 Task: Update the time on Redfin of the saved search to less than 7 days.
Action: Mouse moved to (449, 346)
Screenshot: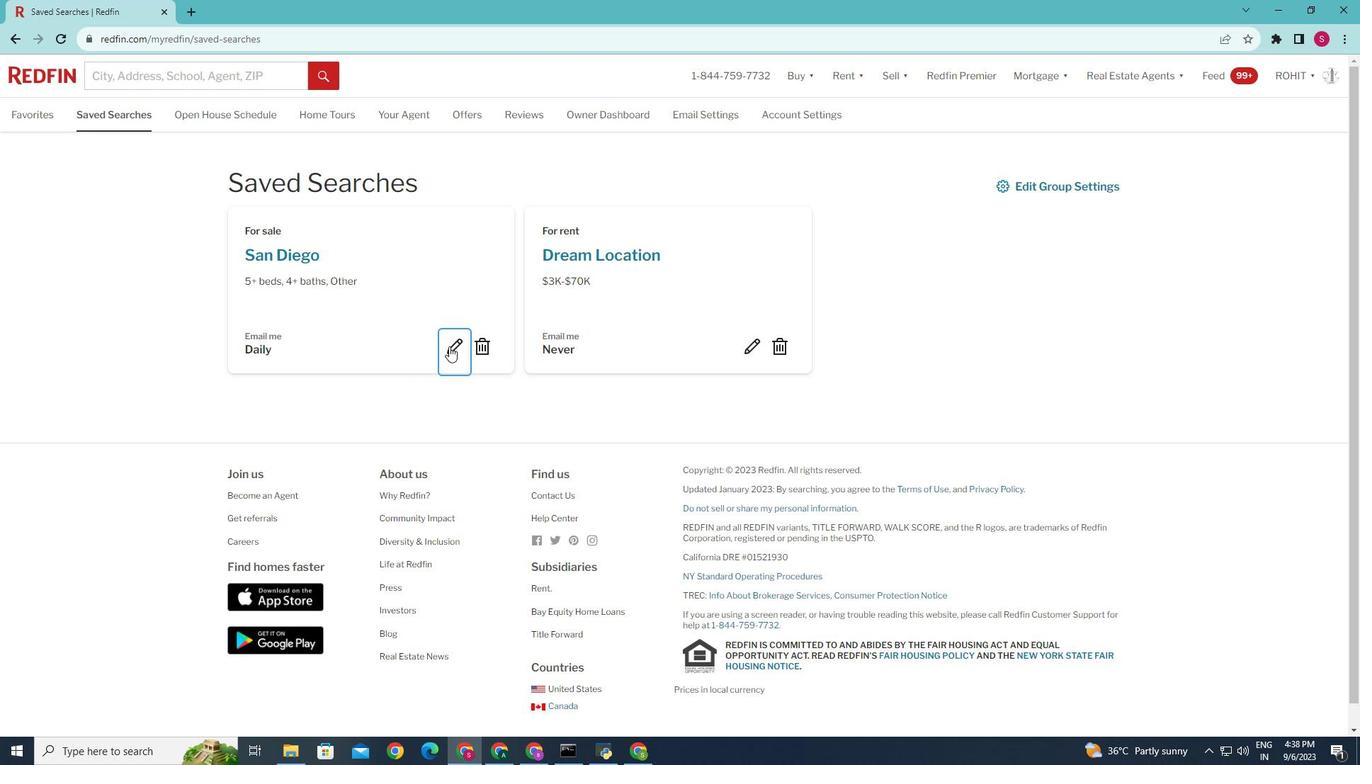 
Action: Mouse pressed left at (449, 346)
Screenshot: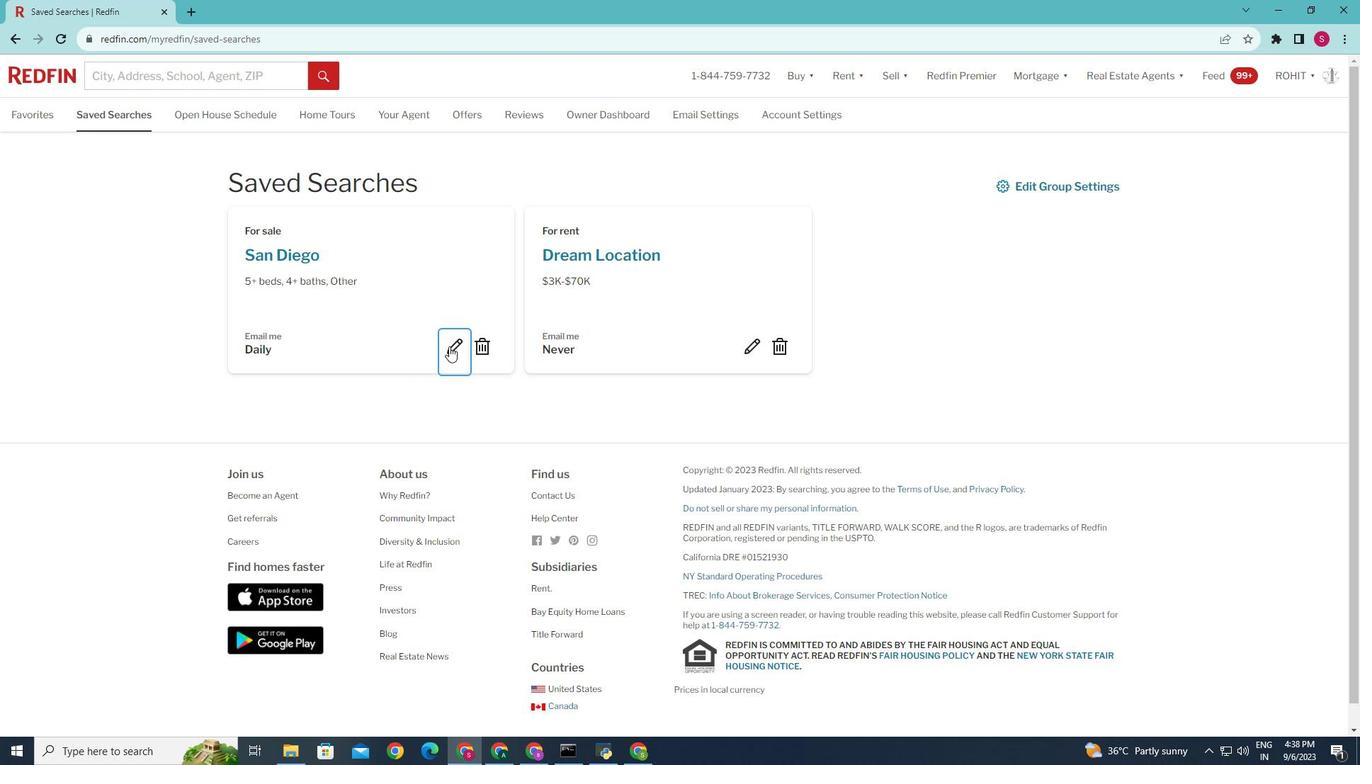 
Action: Mouse moved to (622, 443)
Screenshot: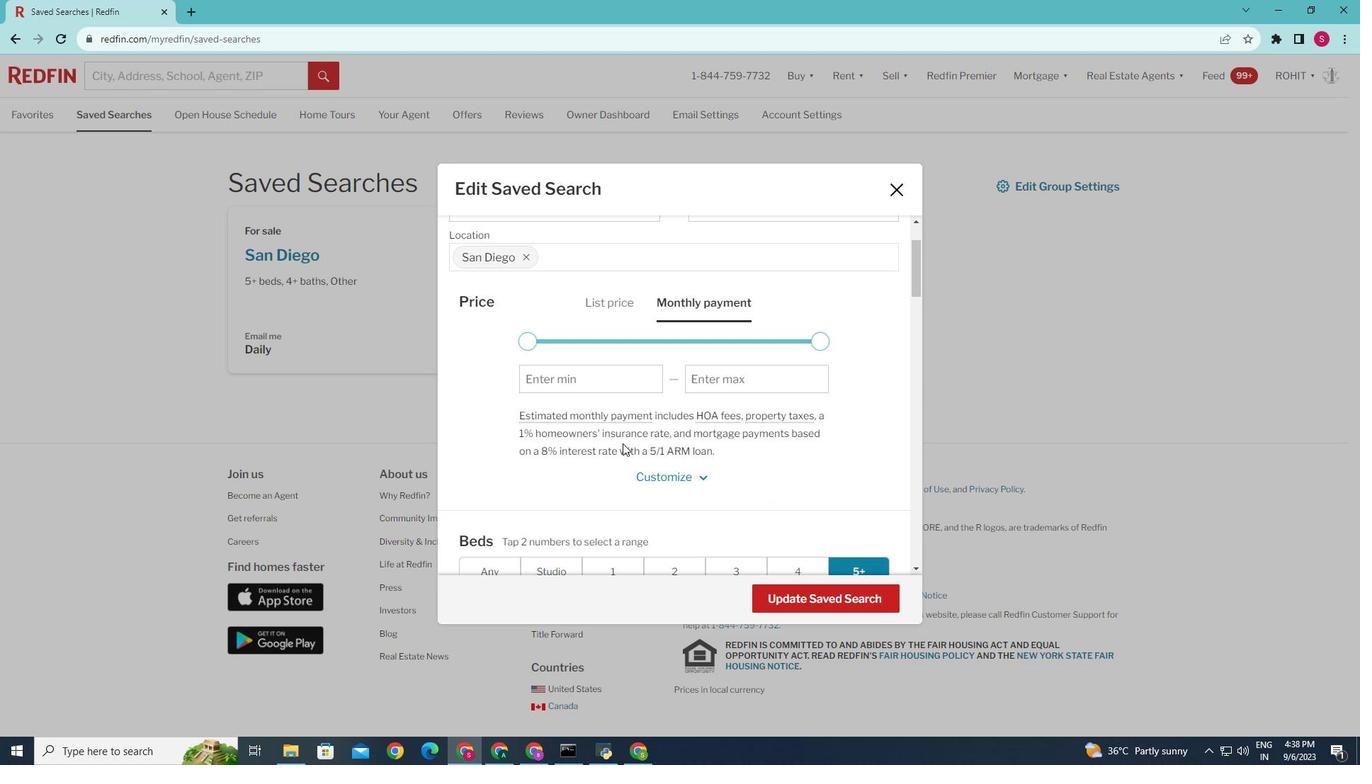 
Action: Mouse scrolled (622, 442) with delta (0, 0)
Screenshot: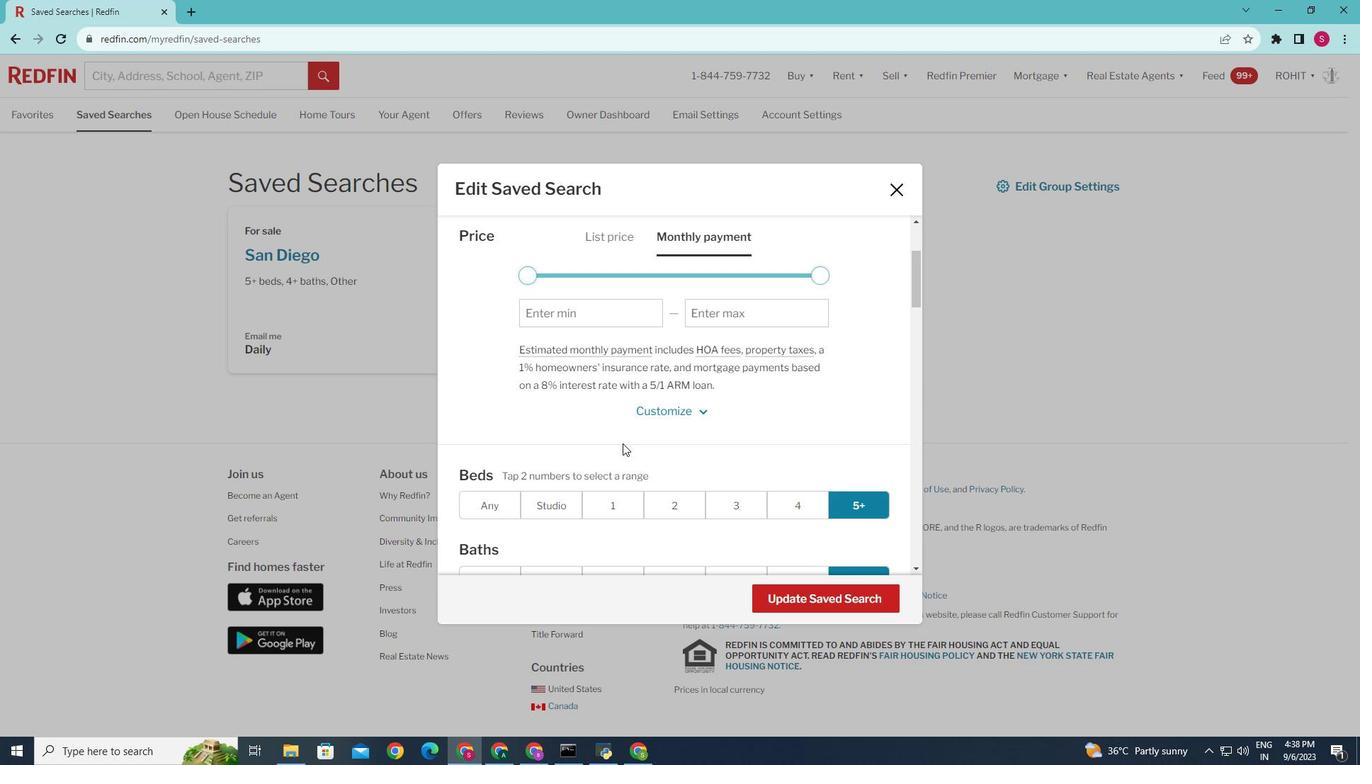 
Action: Mouse moved to (622, 443)
Screenshot: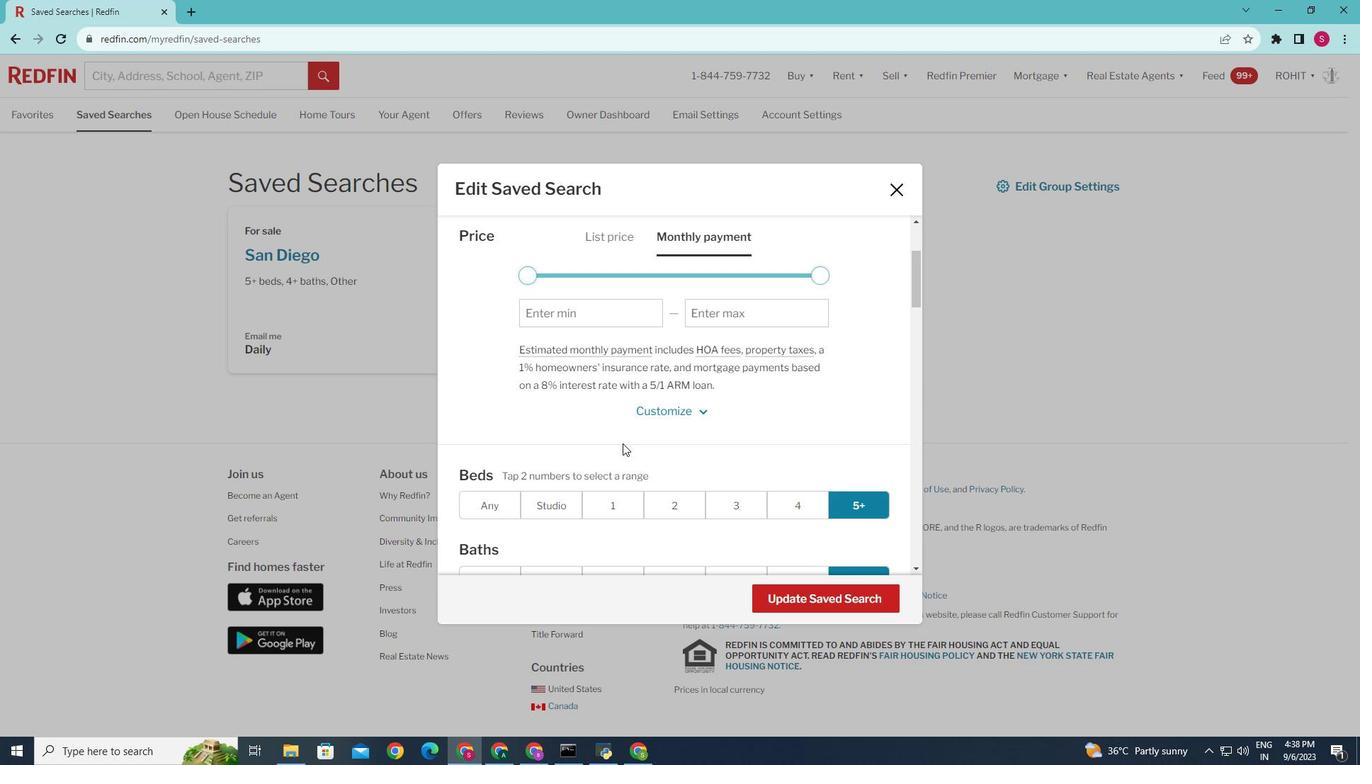 
Action: Mouse scrolled (622, 442) with delta (0, 0)
Screenshot: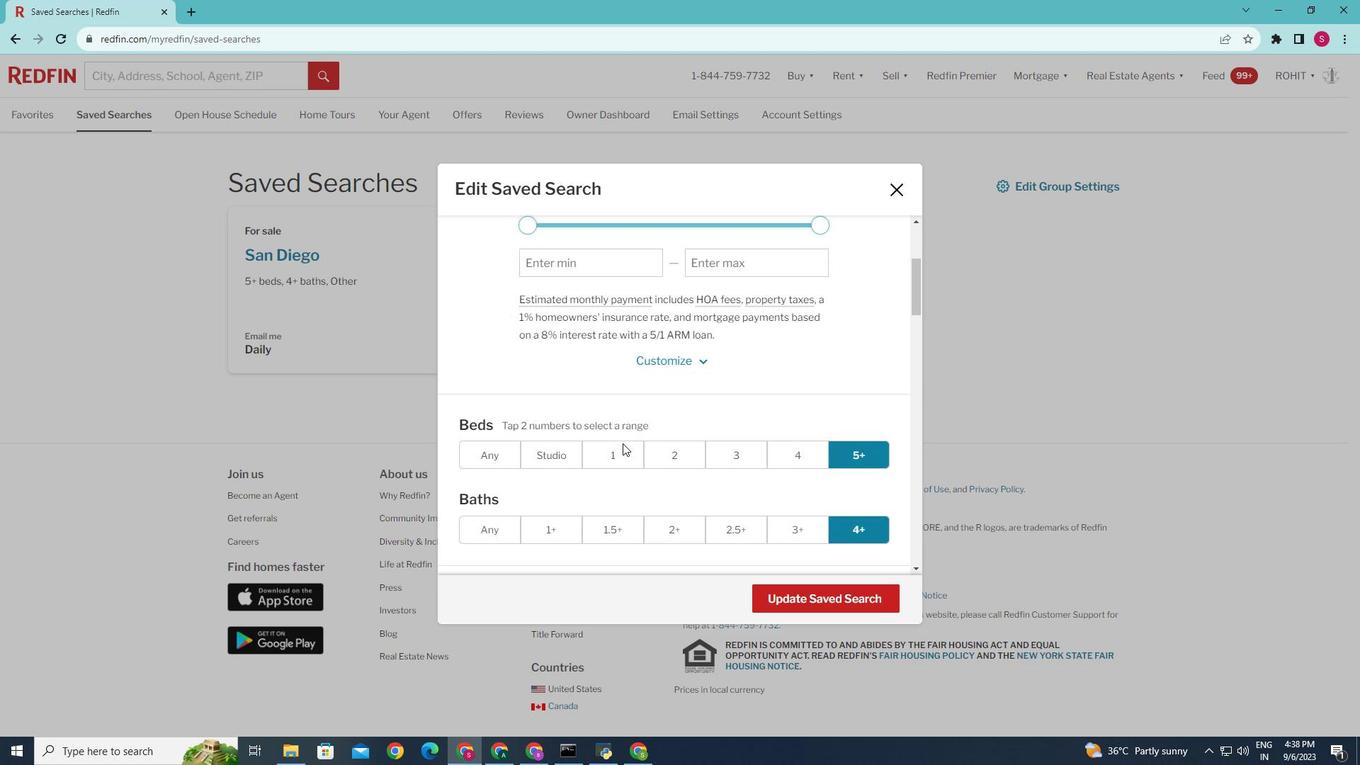 
Action: Mouse scrolled (622, 442) with delta (0, 0)
Screenshot: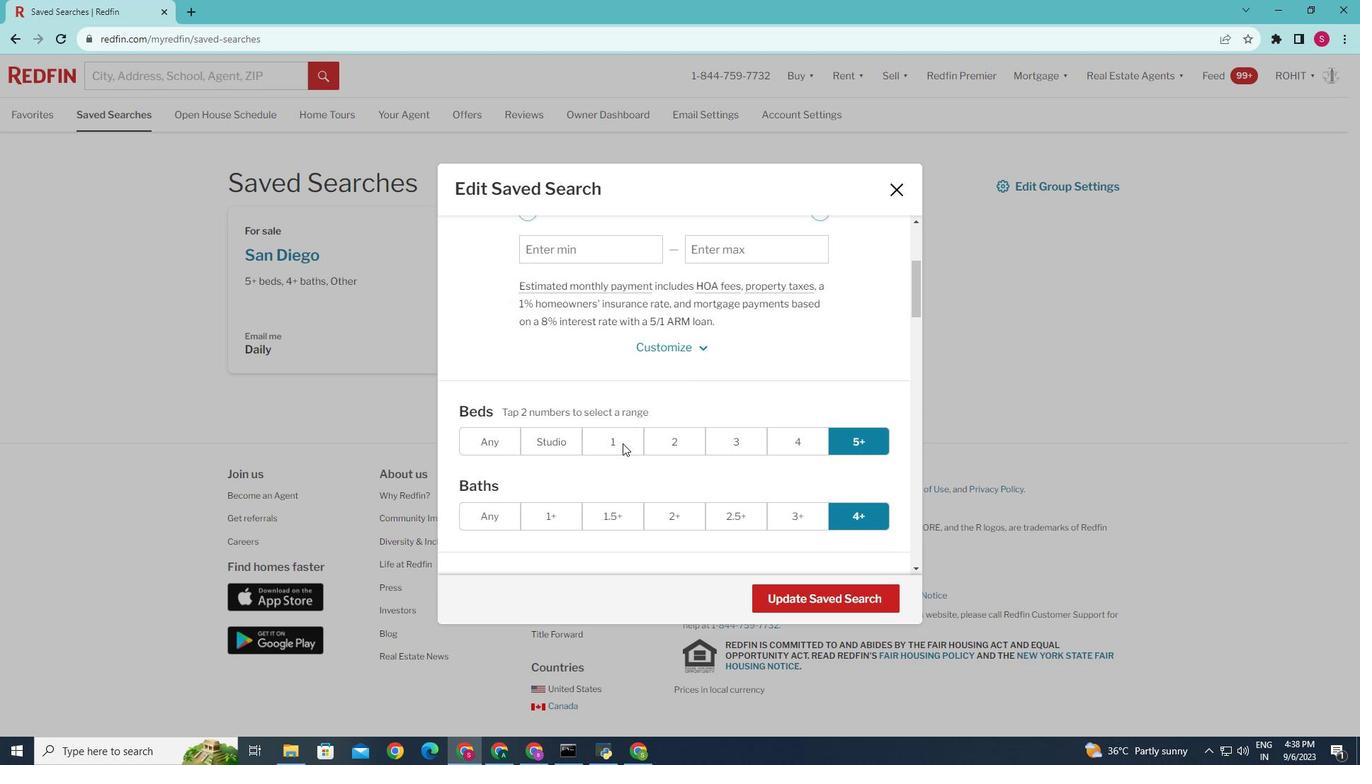 
Action: Mouse moved to (621, 443)
Screenshot: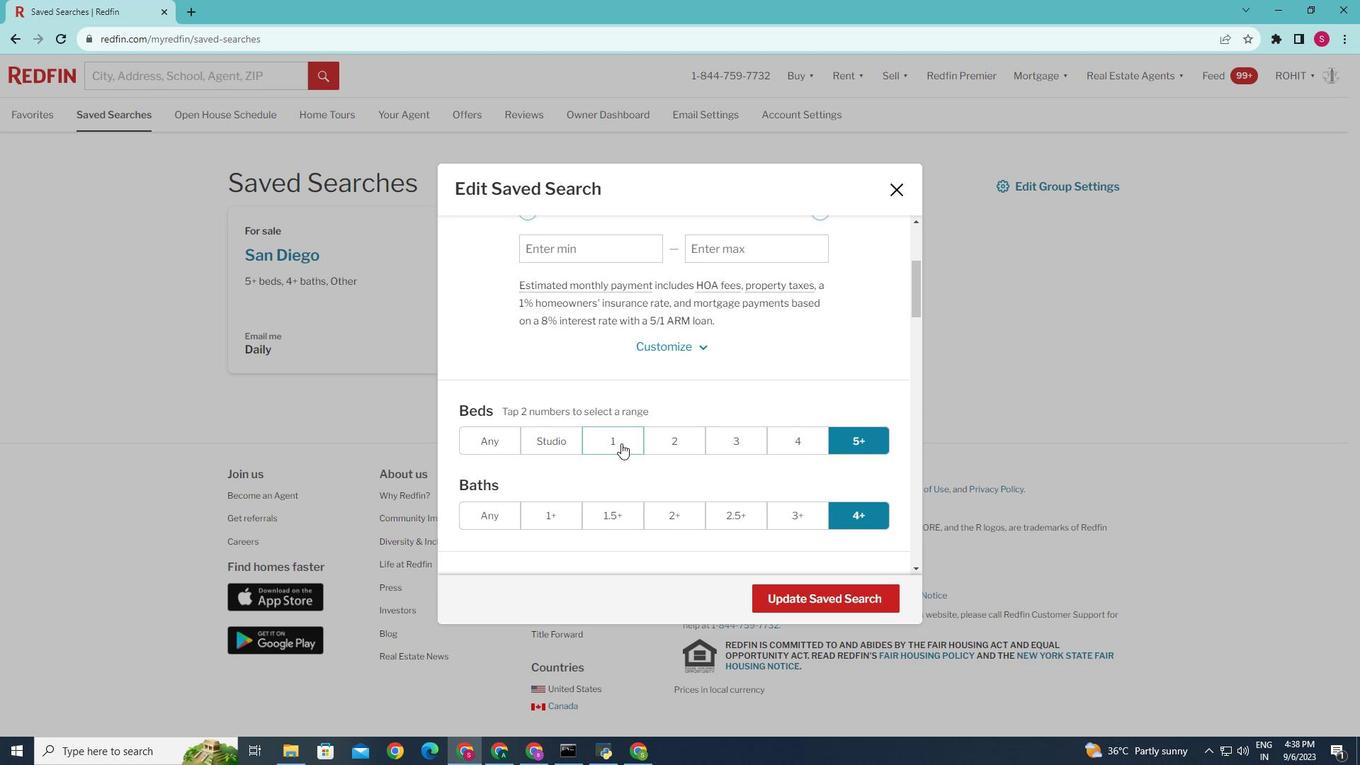 
Action: Mouse scrolled (621, 442) with delta (0, 0)
Screenshot: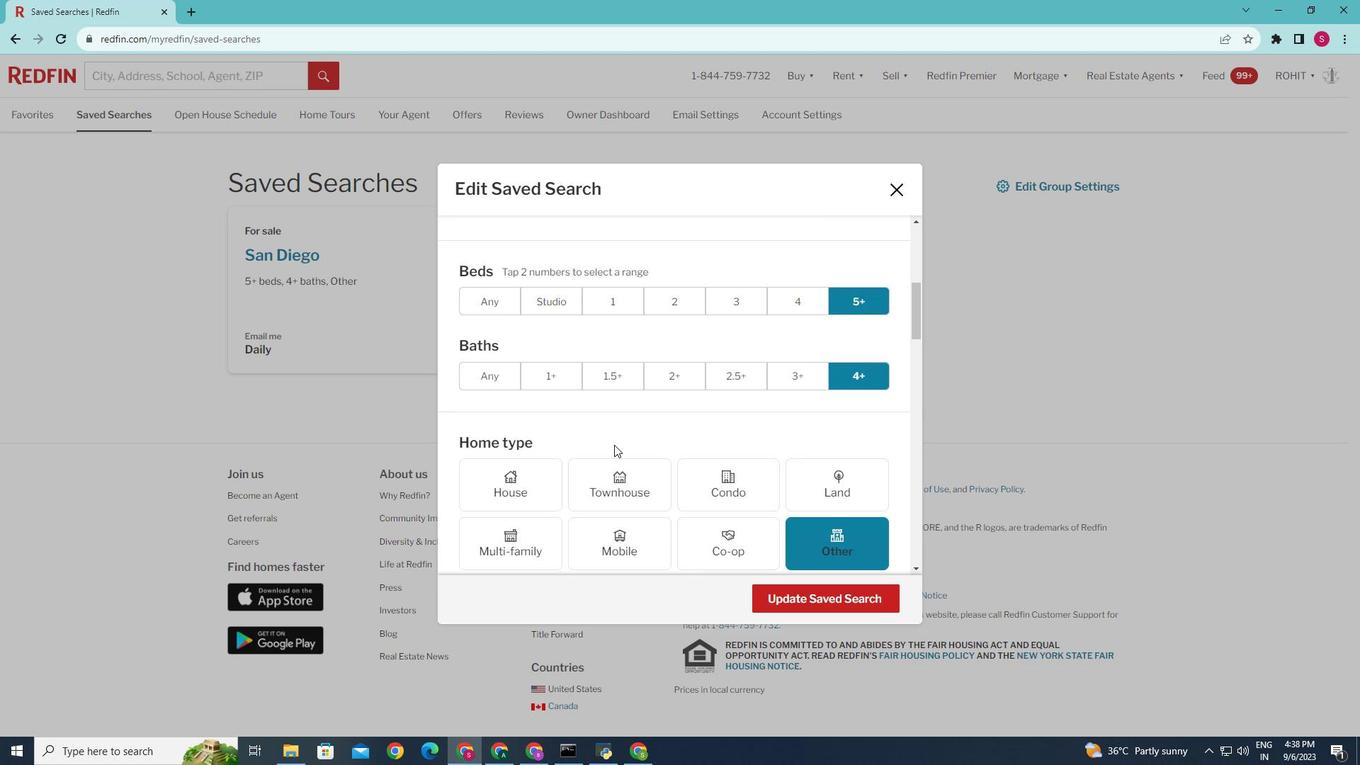
Action: Mouse scrolled (621, 442) with delta (0, 0)
Screenshot: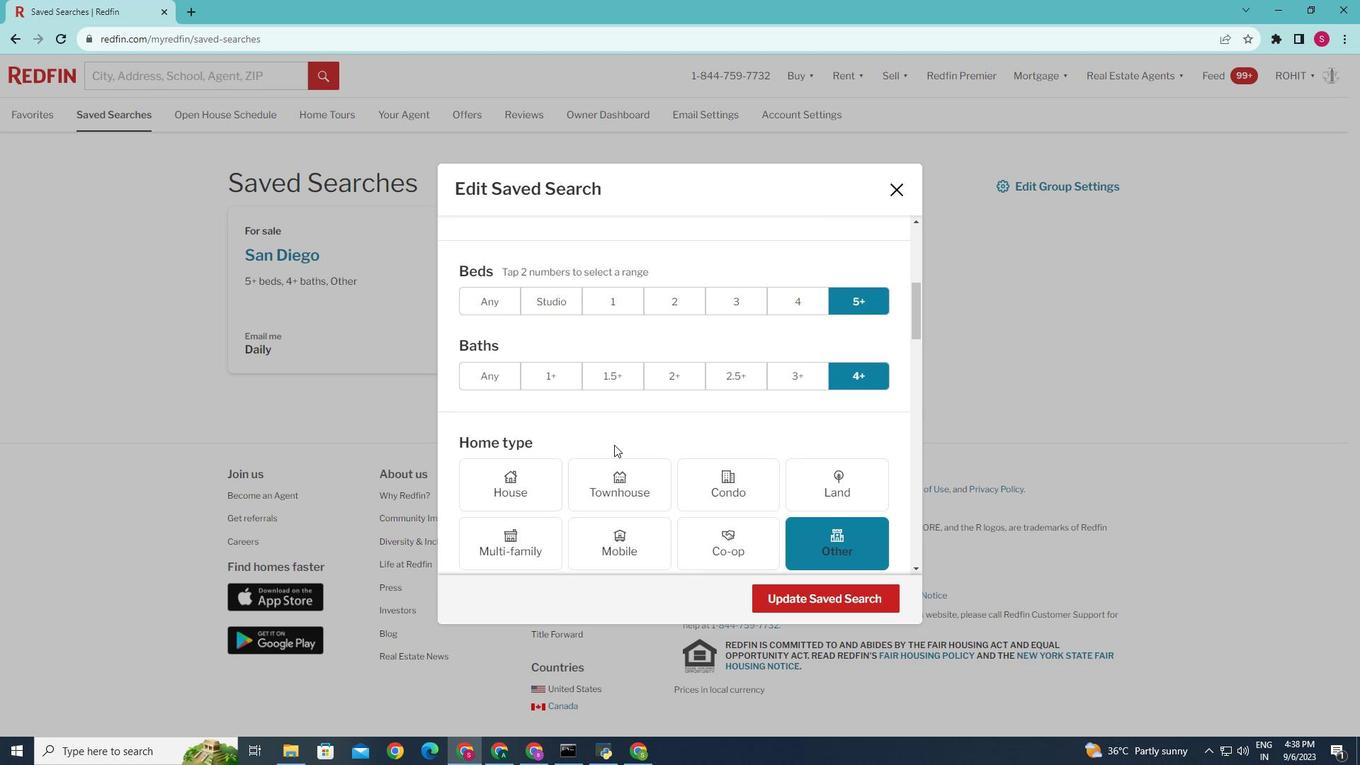 
Action: Mouse moved to (613, 445)
Screenshot: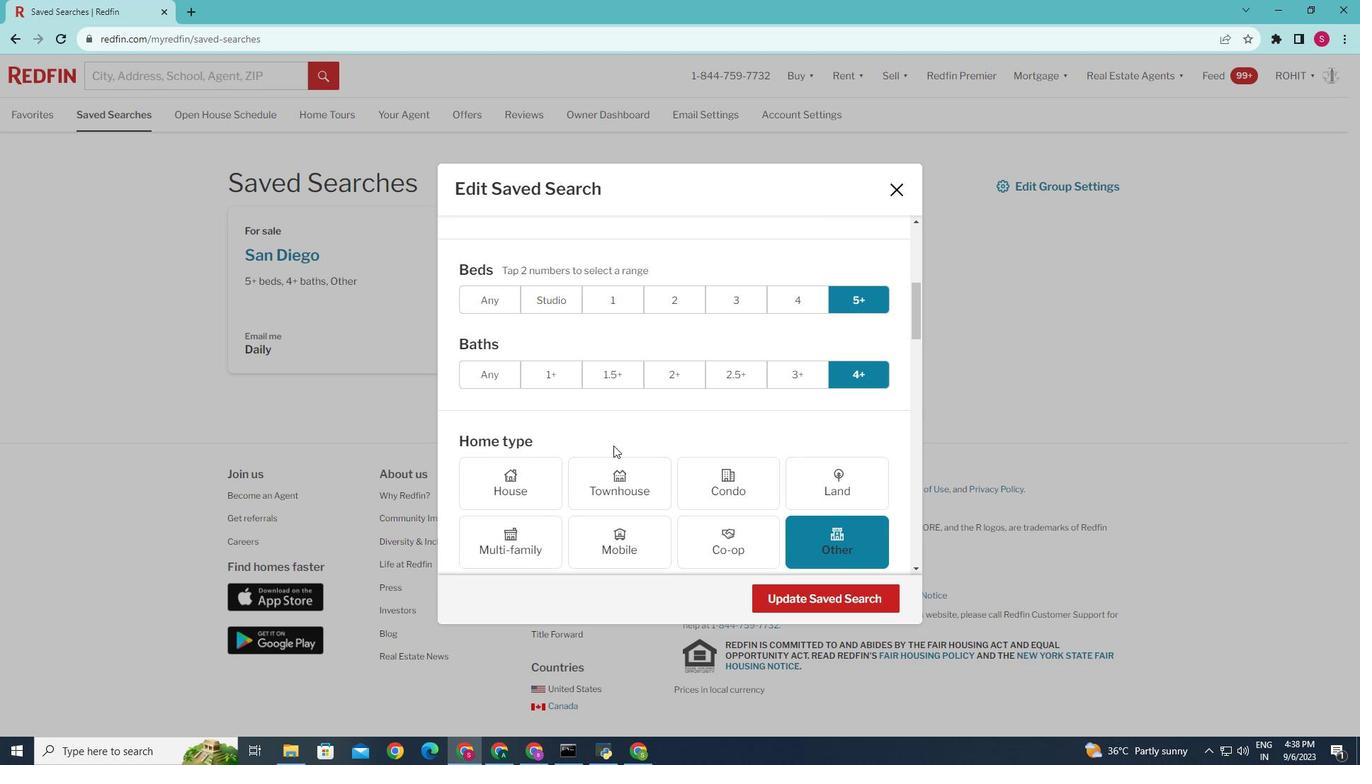 
Action: Mouse scrolled (613, 444) with delta (0, 0)
Screenshot: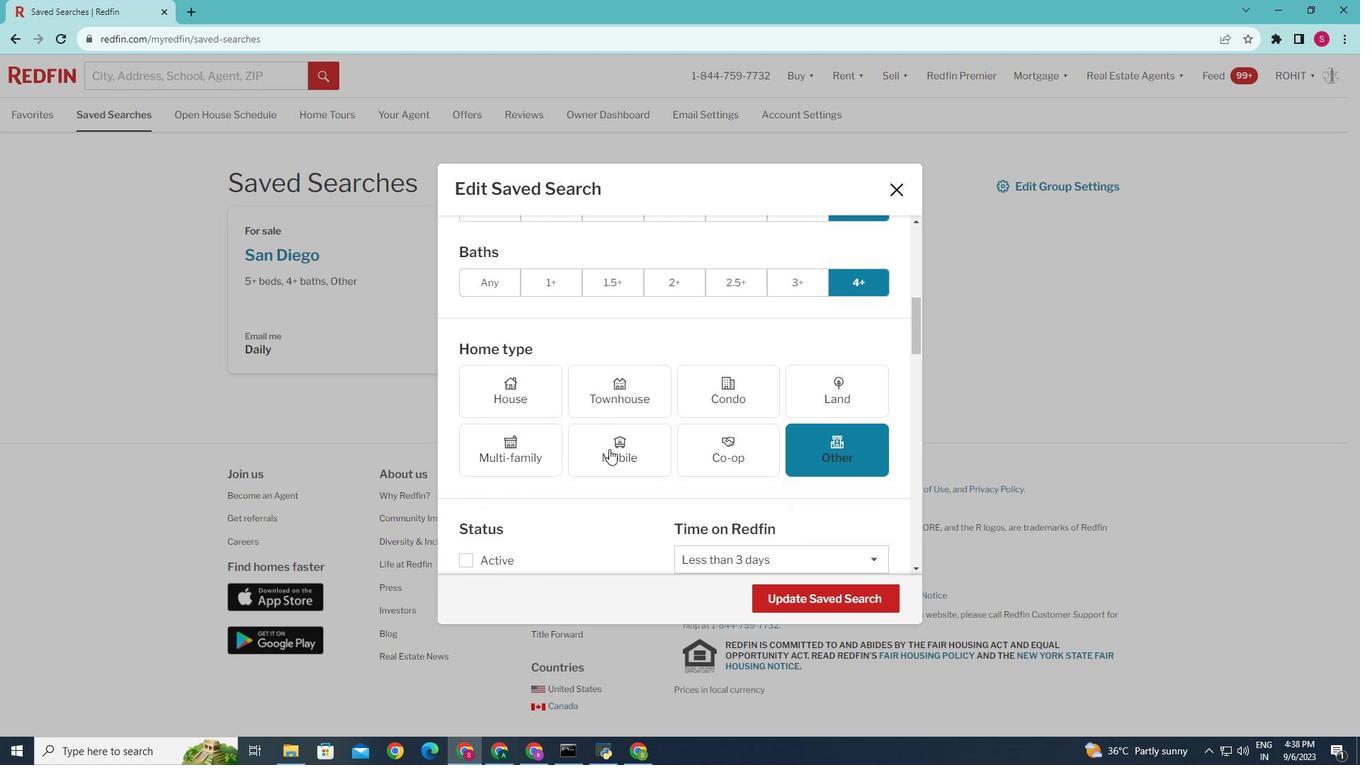 
Action: Mouse moved to (610, 447)
Screenshot: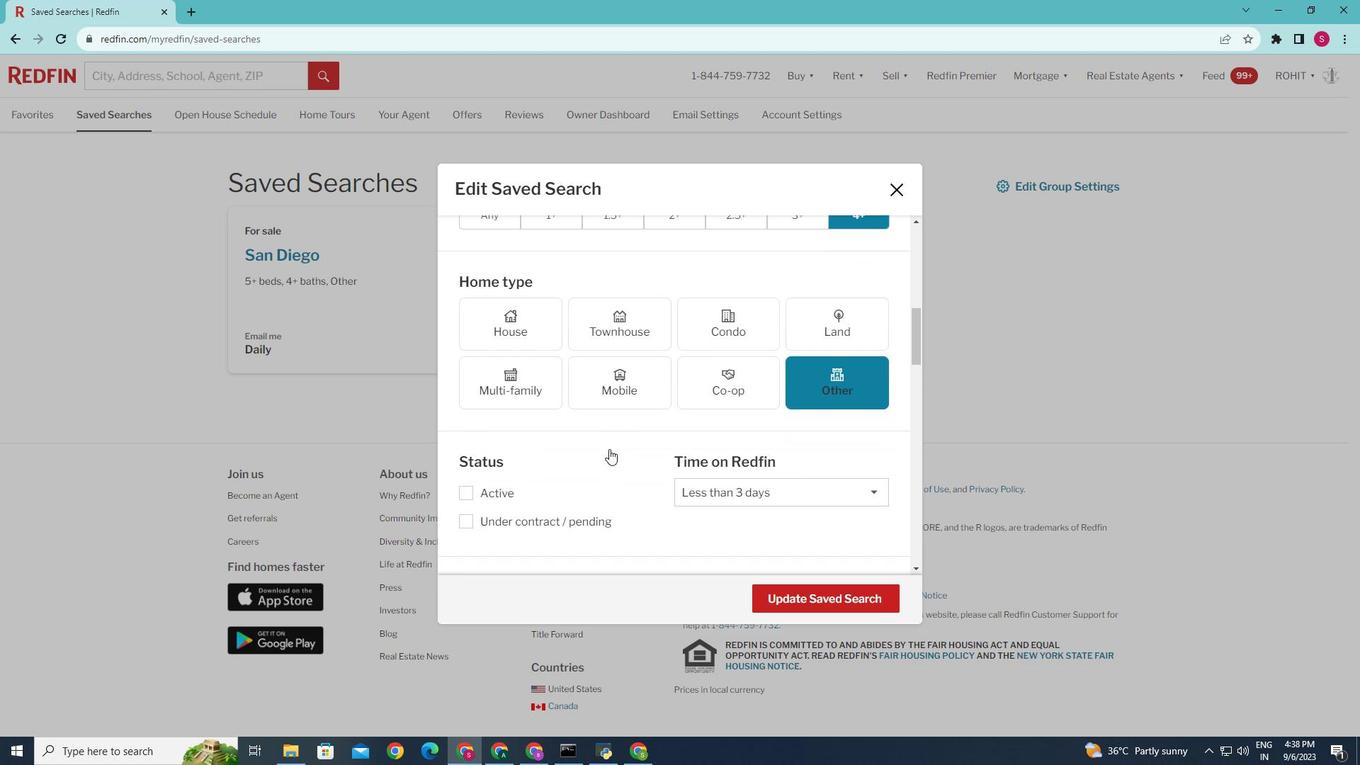 
Action: Mouse scrolled (610, 446) with delta (0, 0)
Screenshot: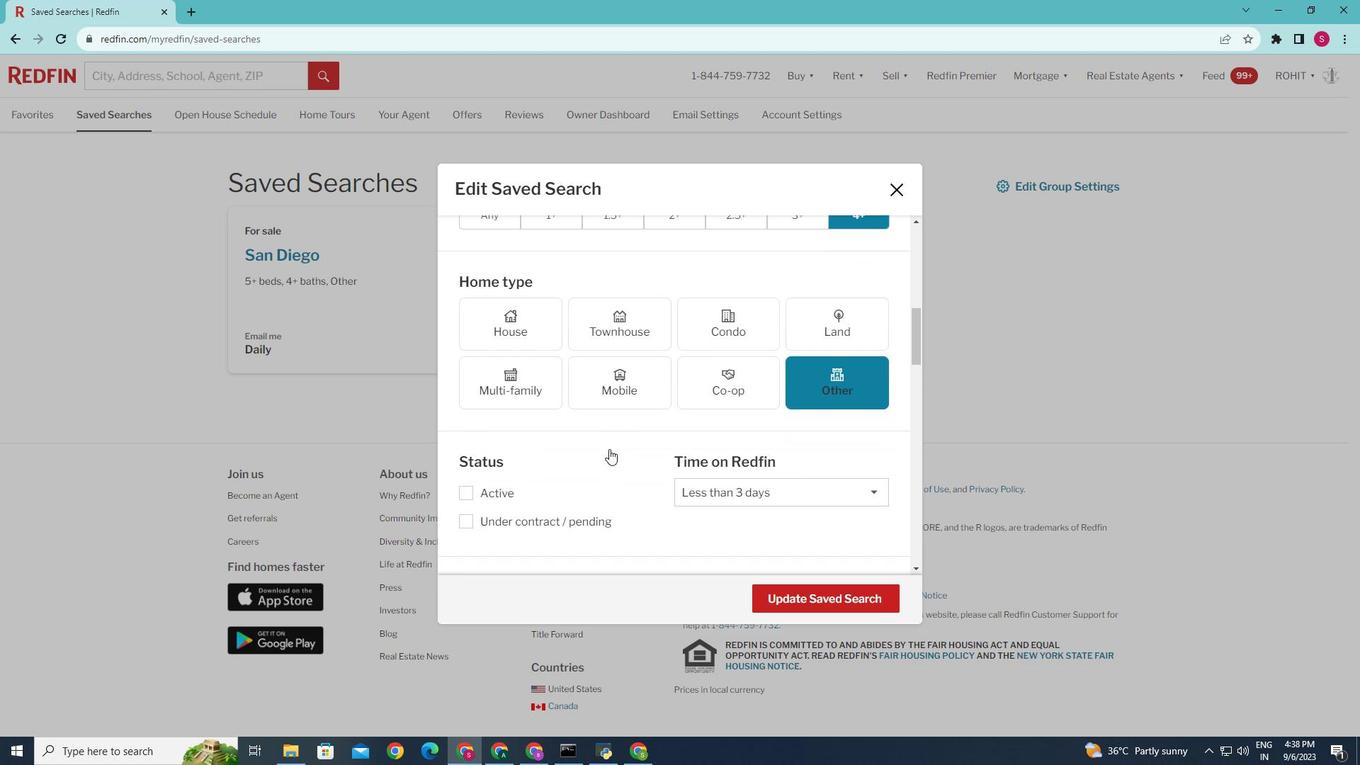 
Action: Mouse moved to (609, 449)
Screenshot: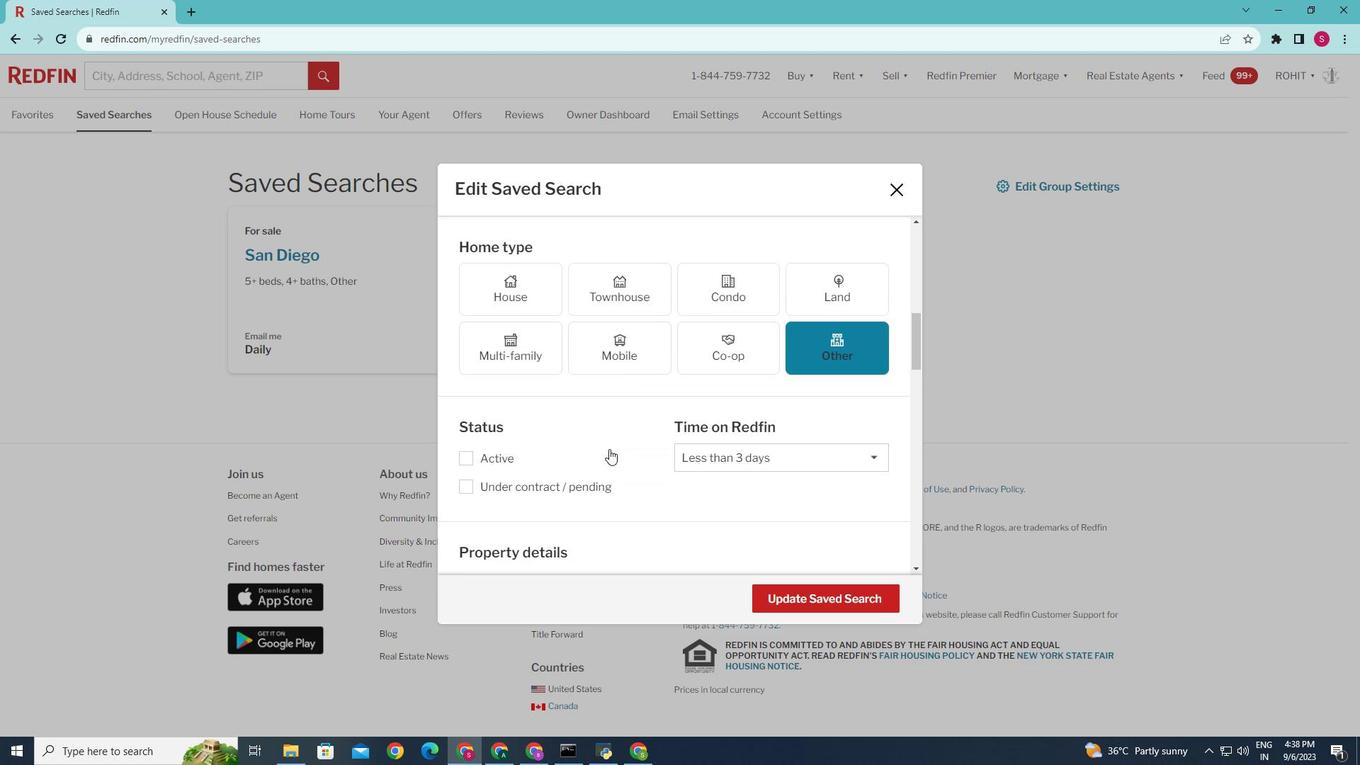
Action: Mouse scrolled (609, 448) with delta (0, 0)
Screenshot: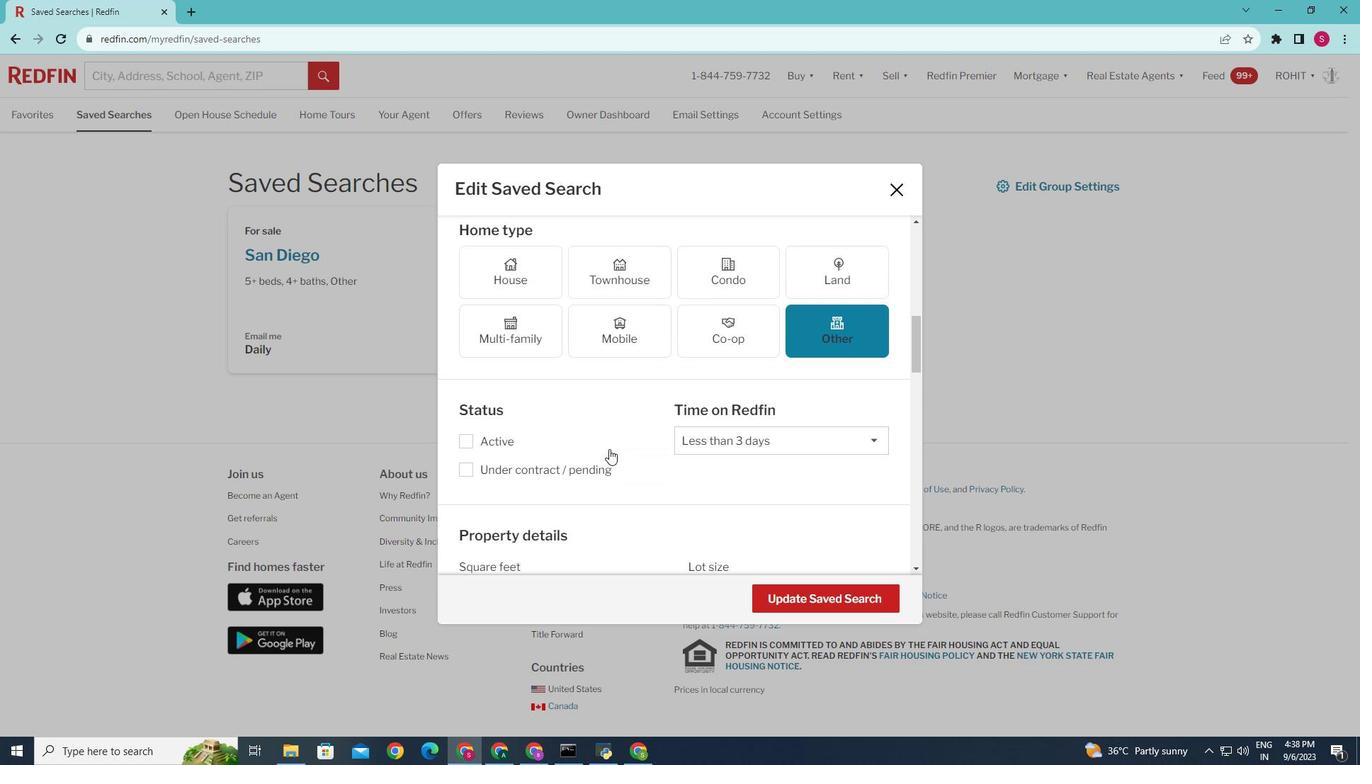 
Action: Mouse moved to (607, 449)
Screenshot: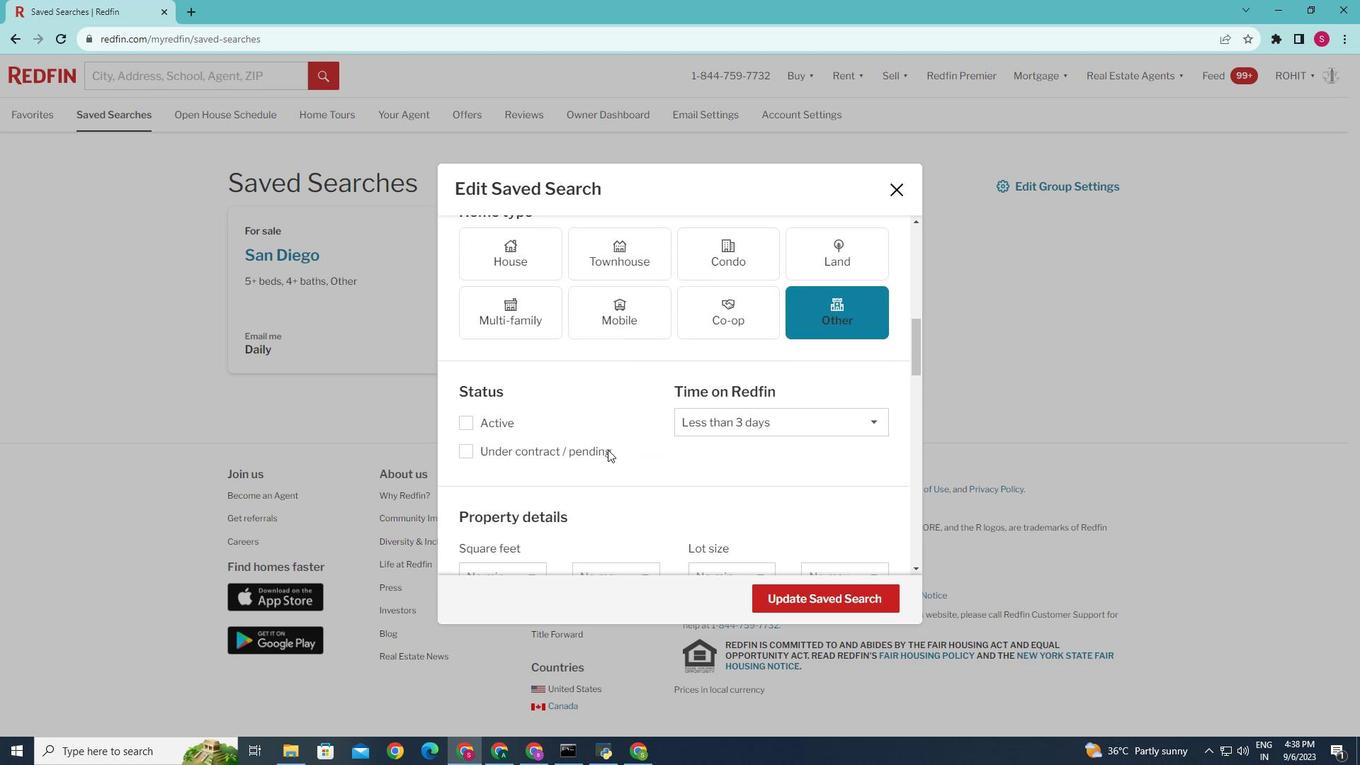 
Action: Mouse scrolled (607, 449) with delta (0, 0)
Screenshot: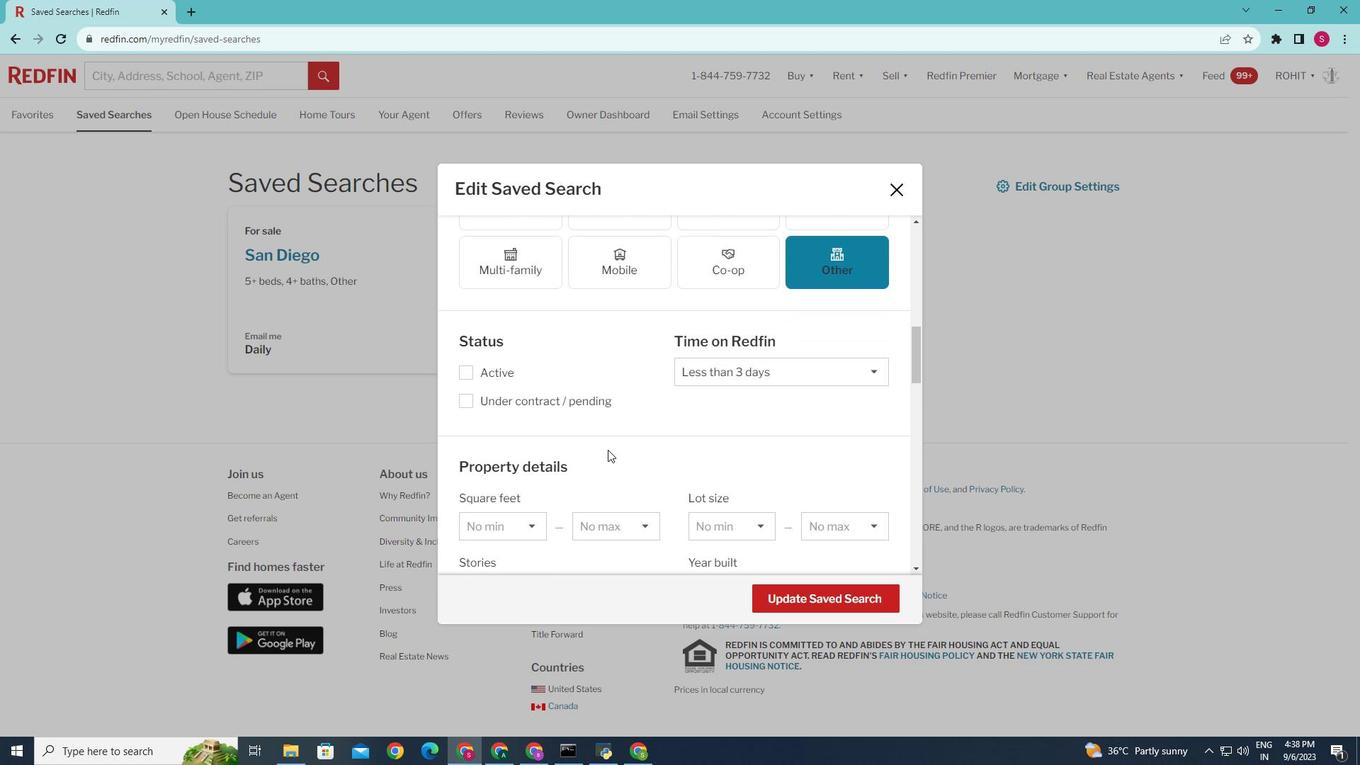 
Action: Mouse moved to (696, 372)
Screenshot: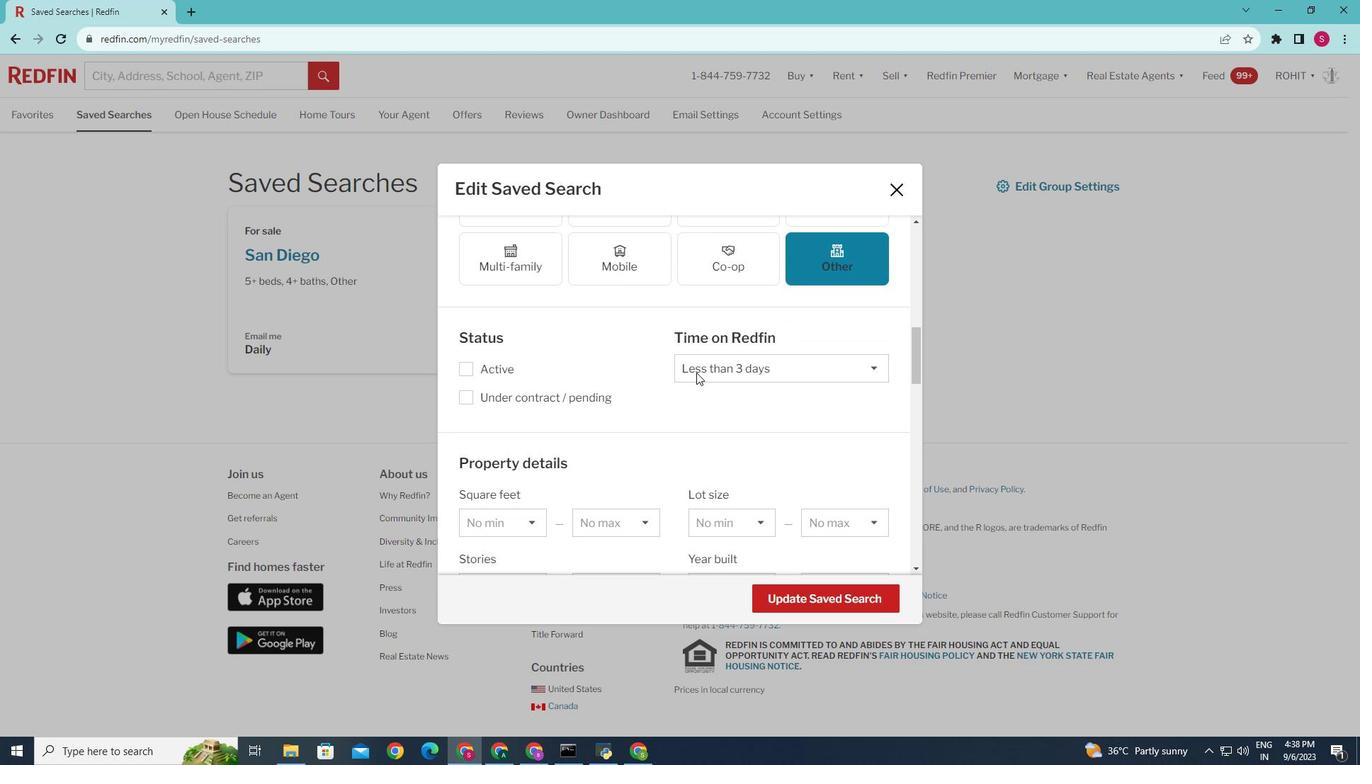 
Action: Mouse pressed left at (696, 372)
Screenshot: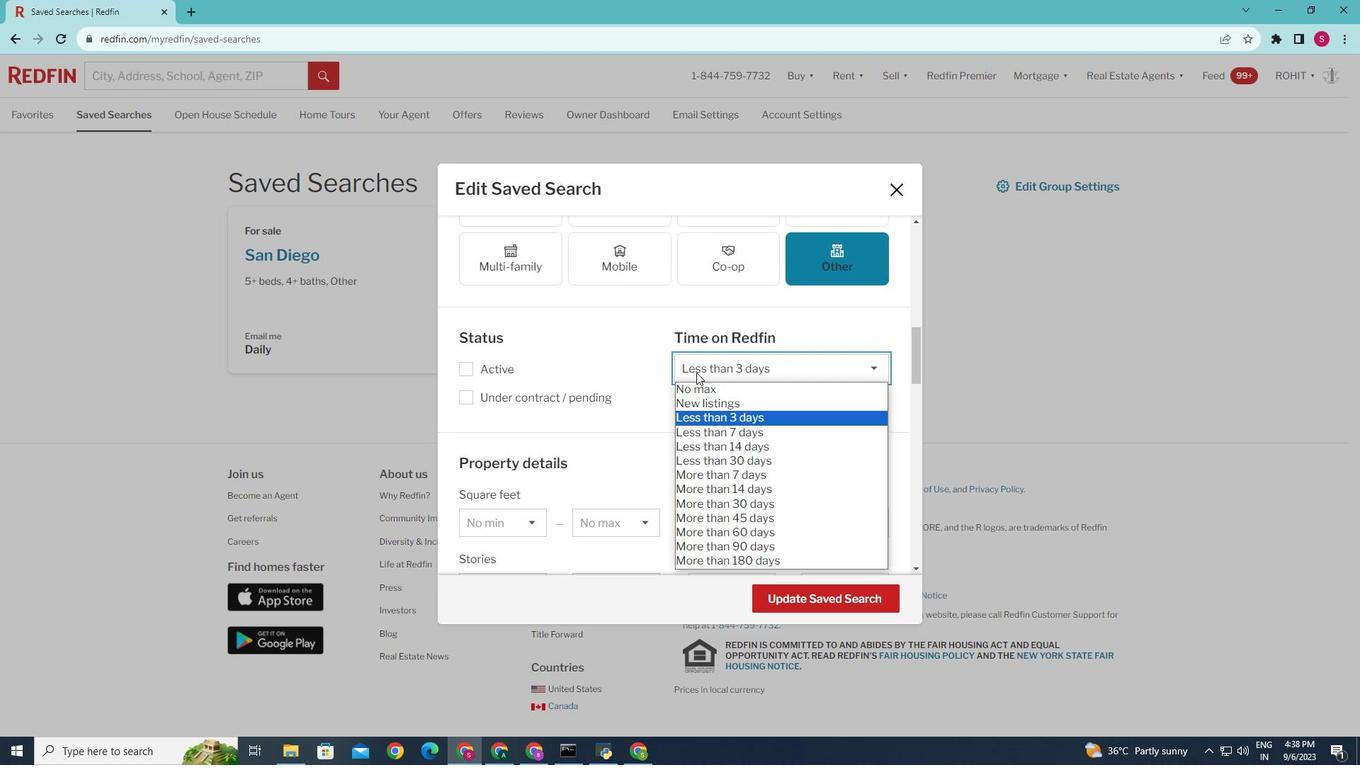 
Action: Mouse moved to (719, 431)
Screenshot: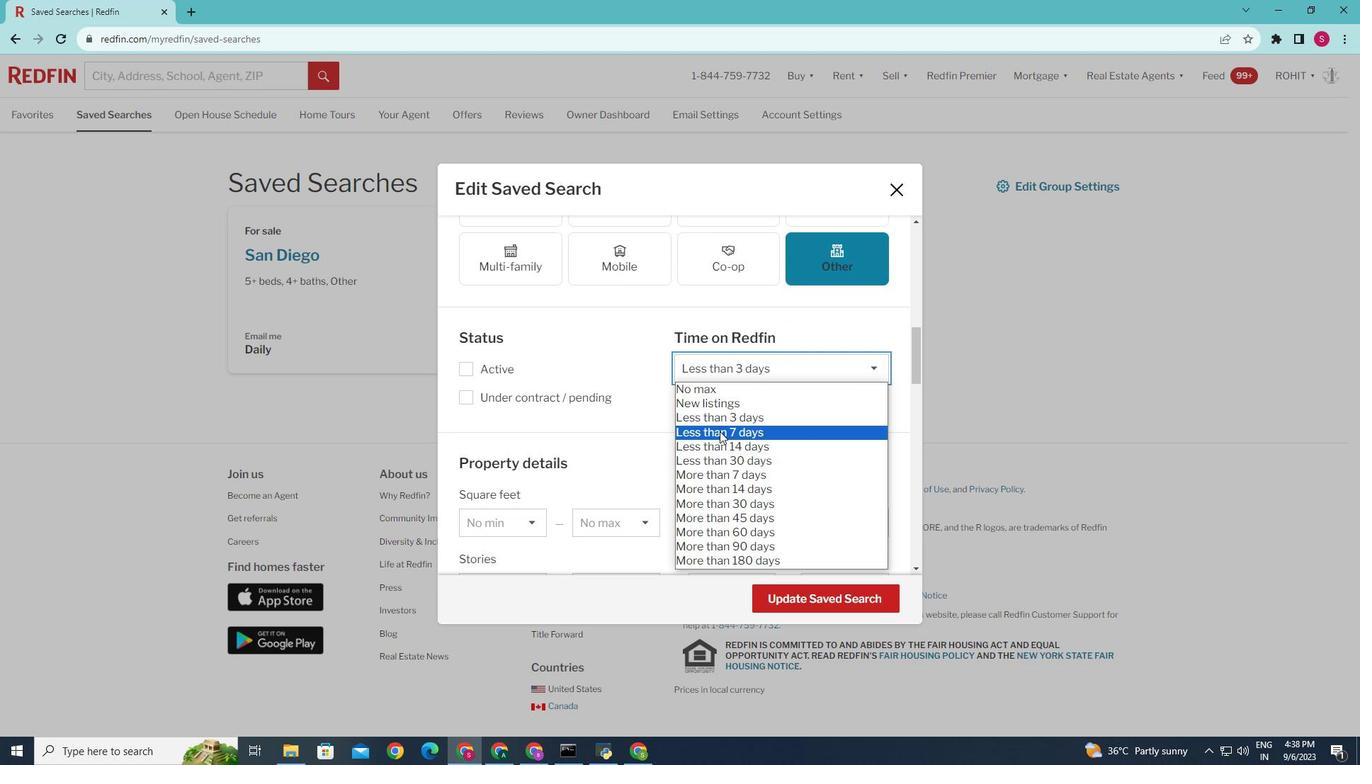 
Action: Mouse pressed left at (719, 431)
Screenshot: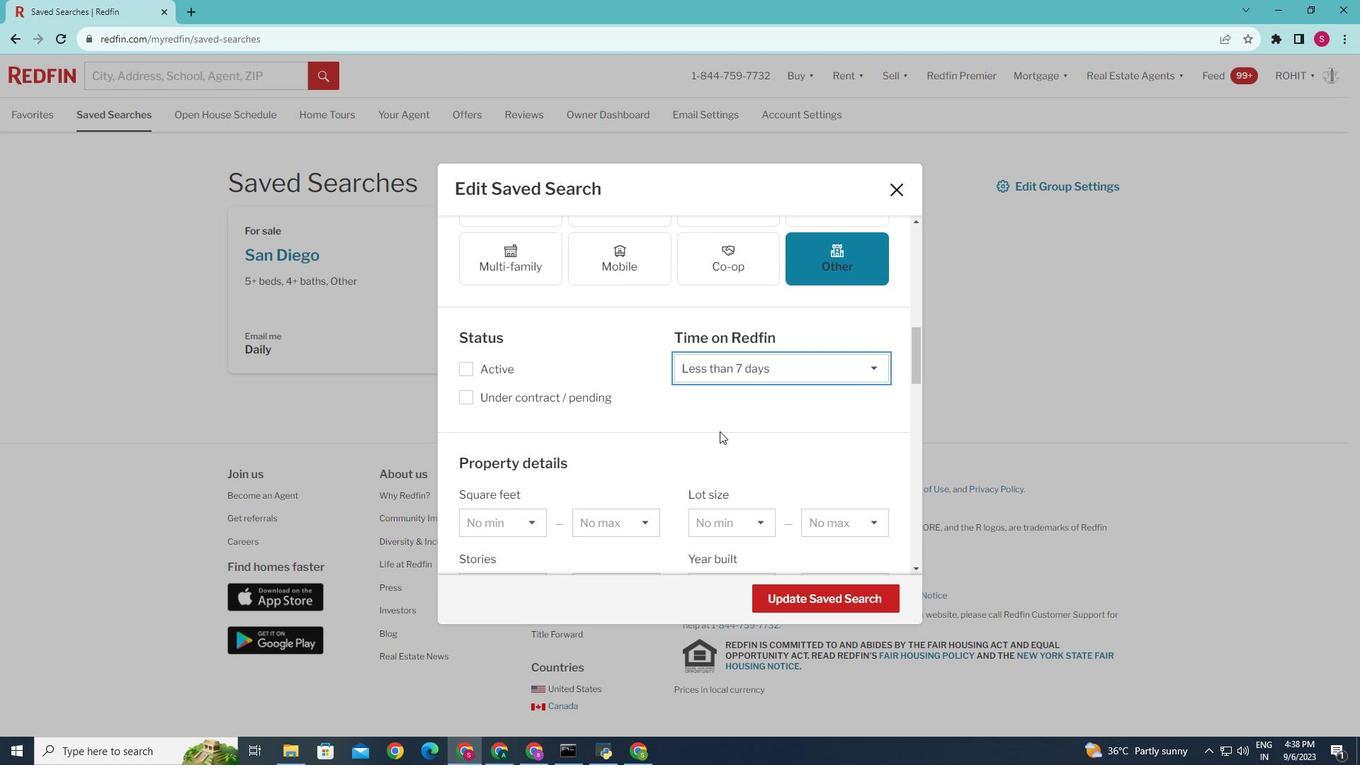 
Action: Mouse moved to (800, 590)
Screenshot: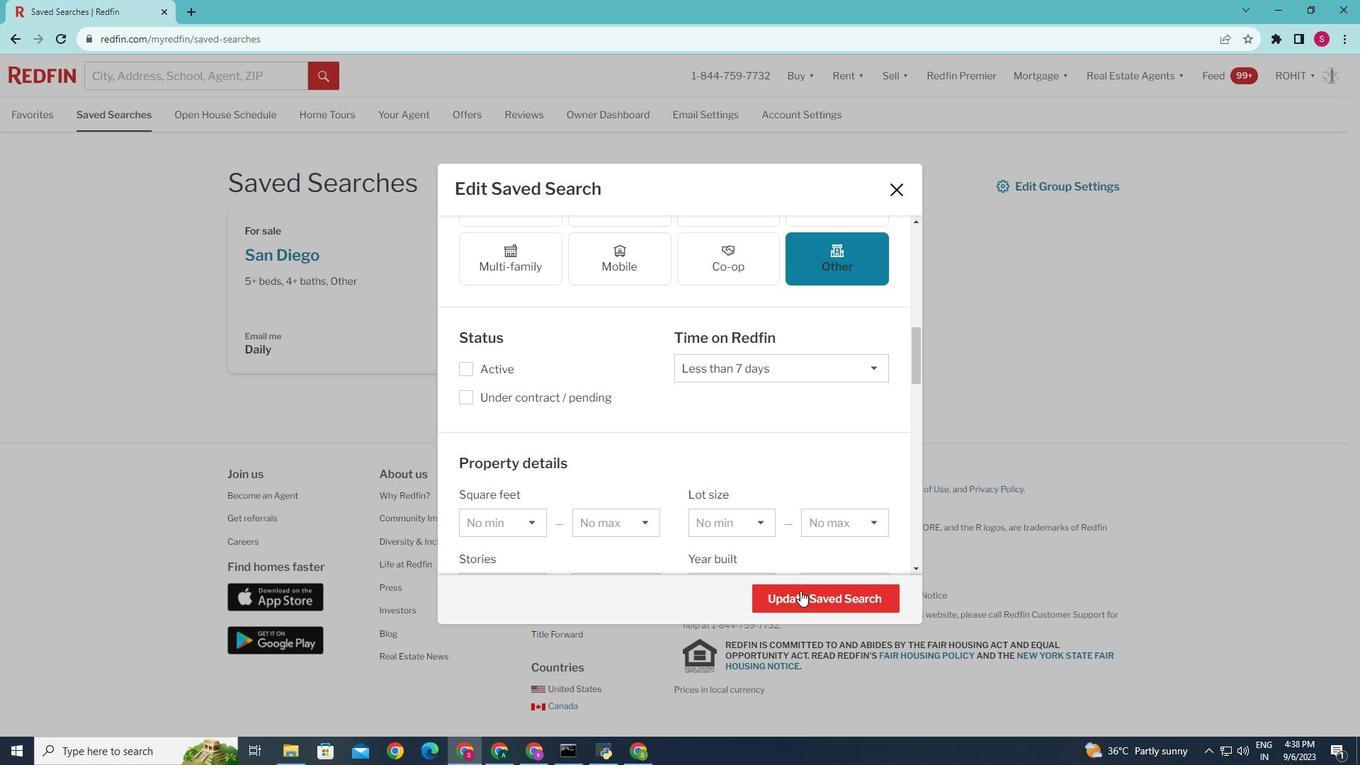 
Action: Mouse pressed left at (800, 590)
Screenshot: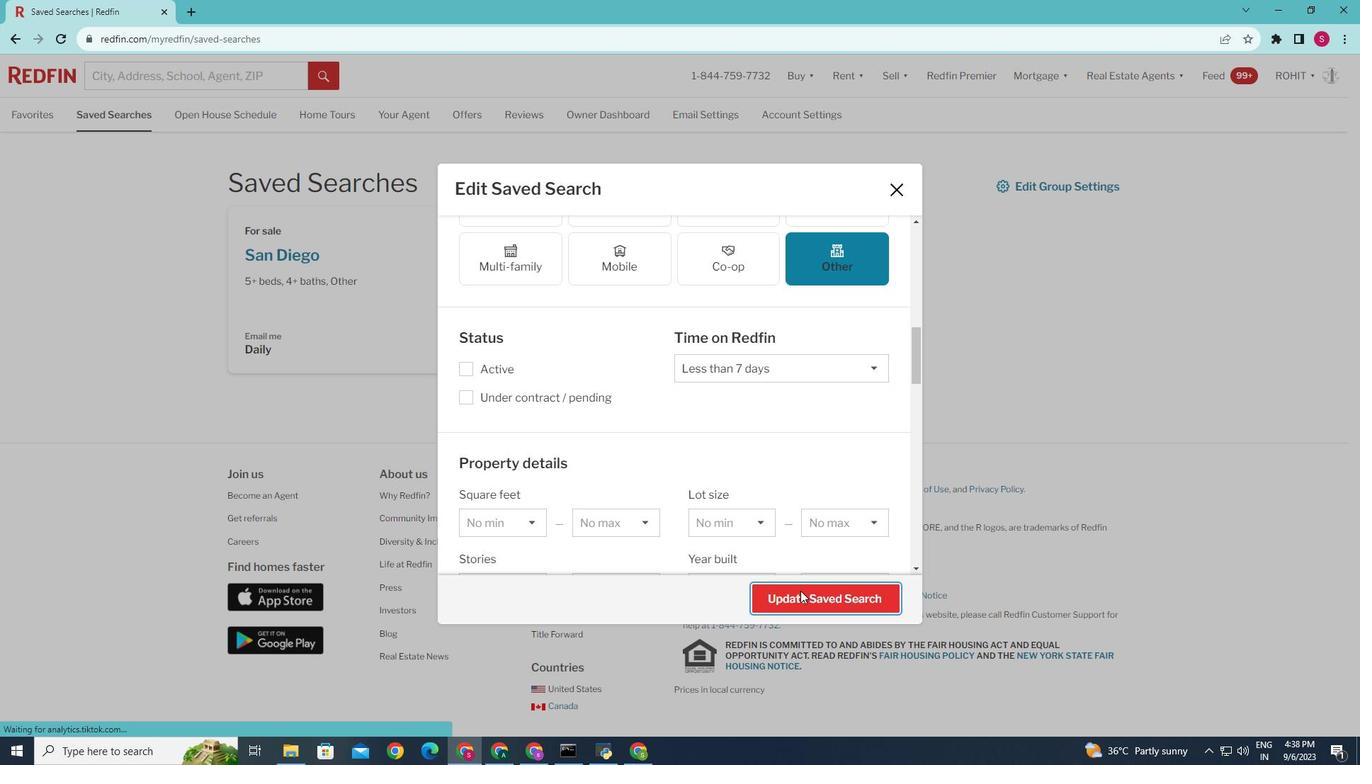 
Action: Mouse moved to (592, 501)
Screenshot: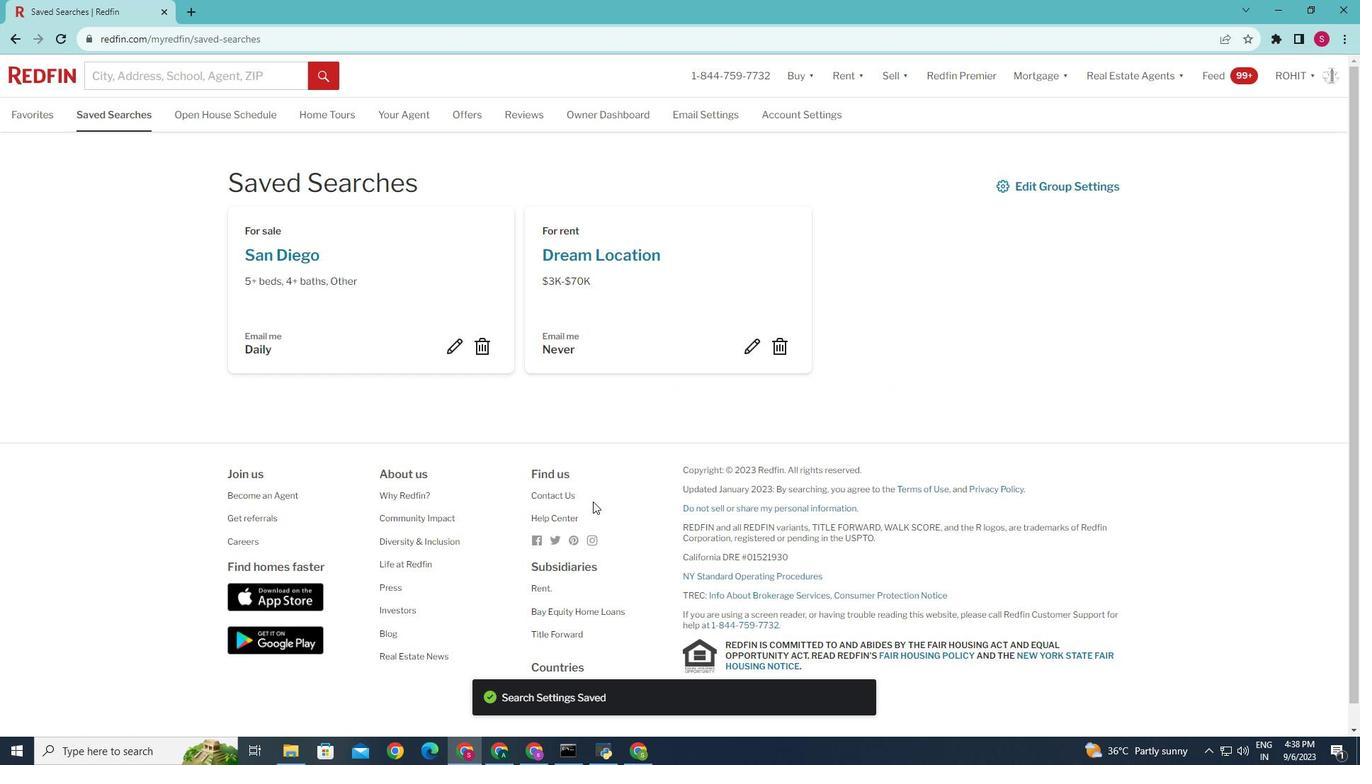 
